 Task: Change Filter to Old world on "Image B.jpg" and play.and play.
Action: Mouse moved to (118, 154)
Screenshot: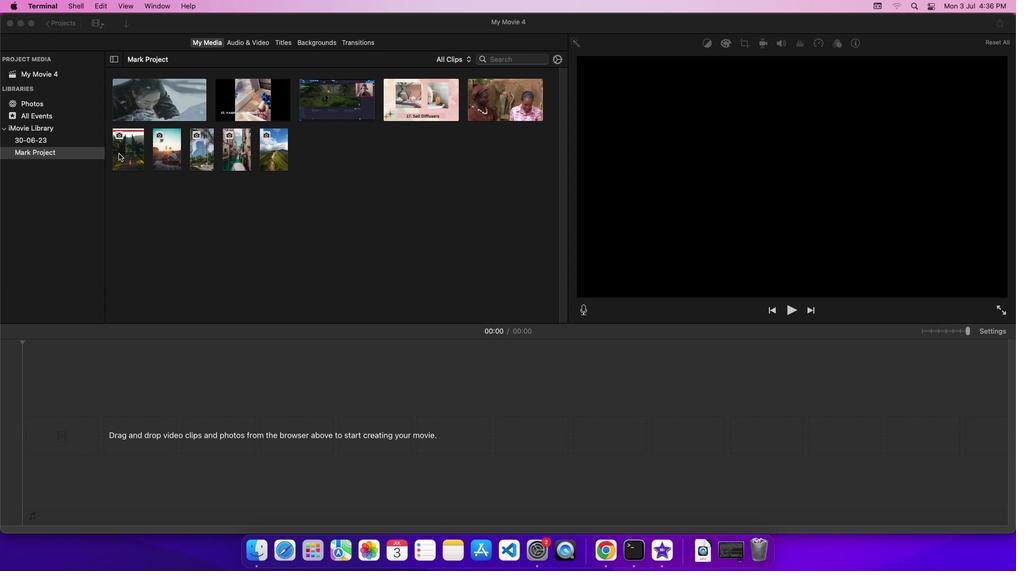 
Action: Mouse pressed left at (118, 154)
Screenshot: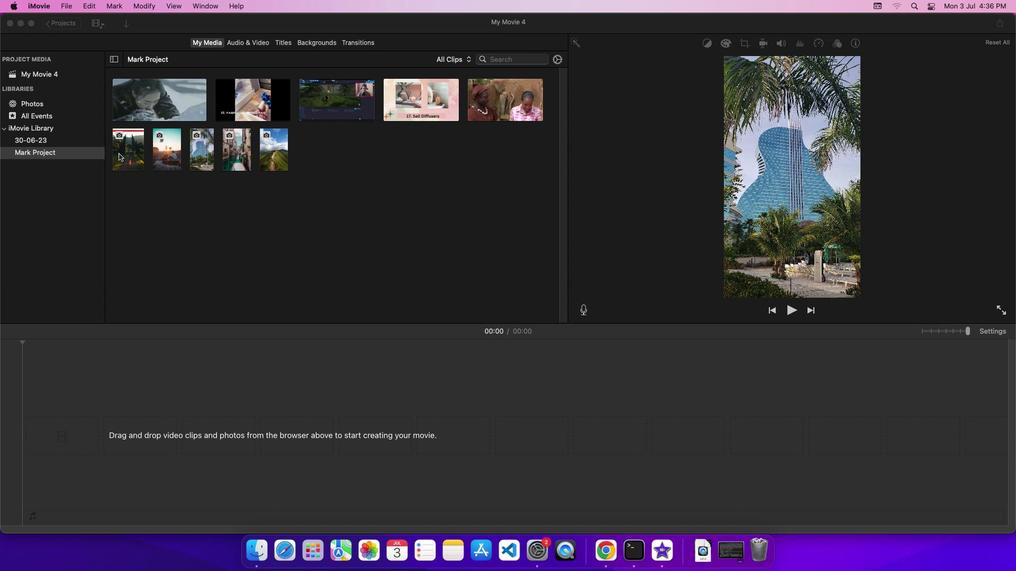 
Action: Mouse moved to (124, 155)
Screenshot: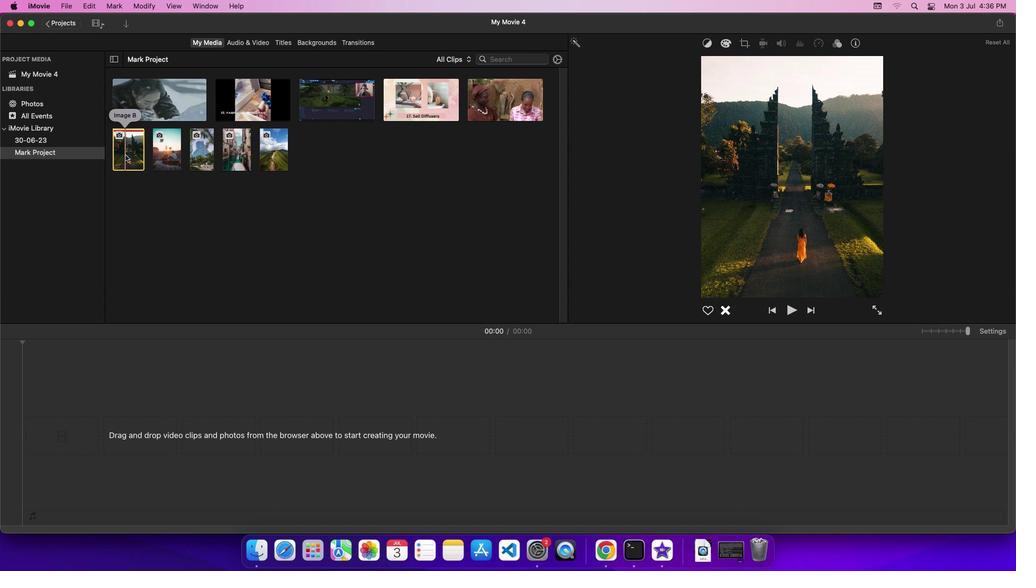 
Action: Mouse pressed left at (124, 155)
Screenshot: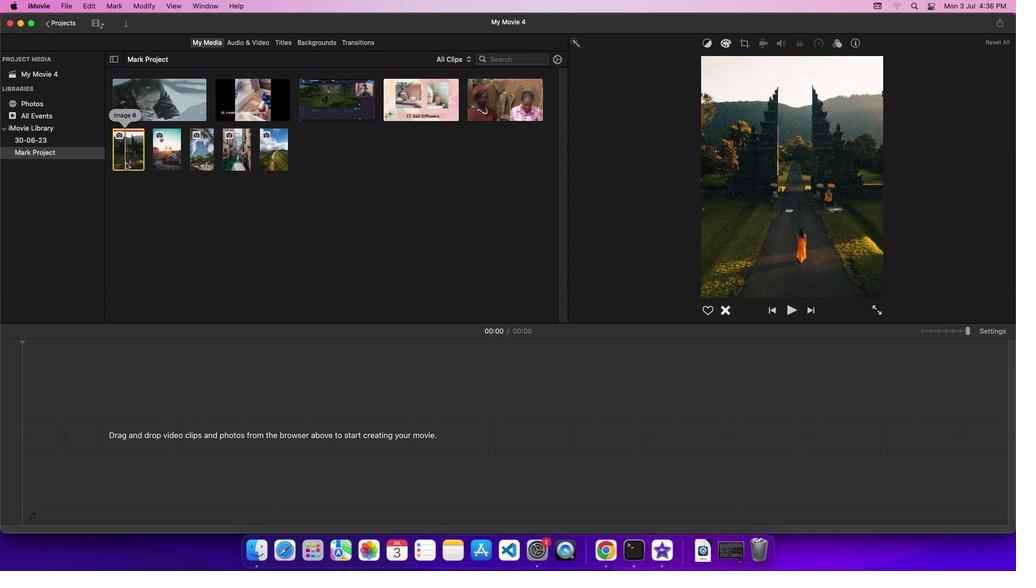
Action: Mouse moved to (999, 331)
Screenshot: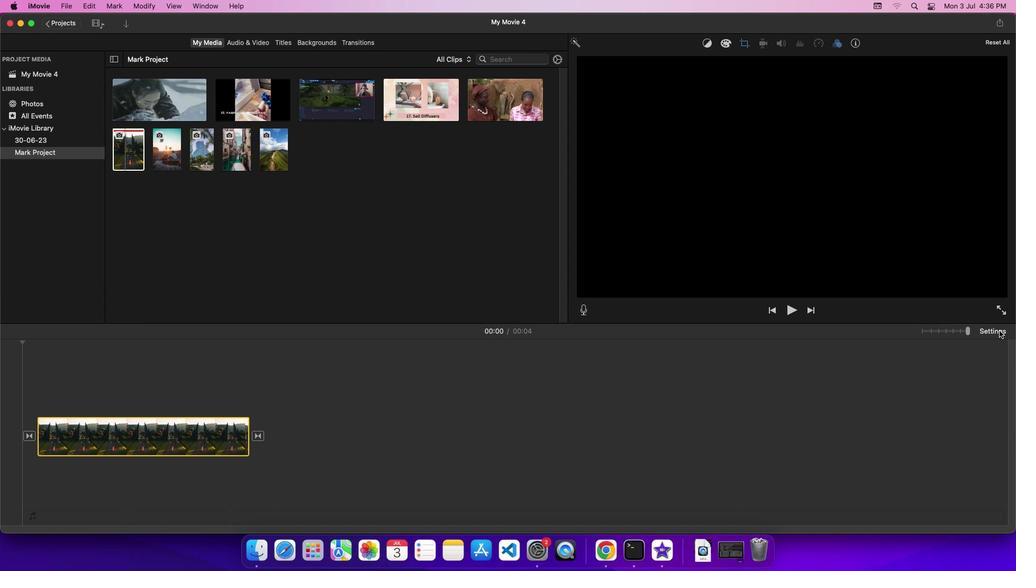 
Action: Mouse pressed left at (999, 331)
Screenshot: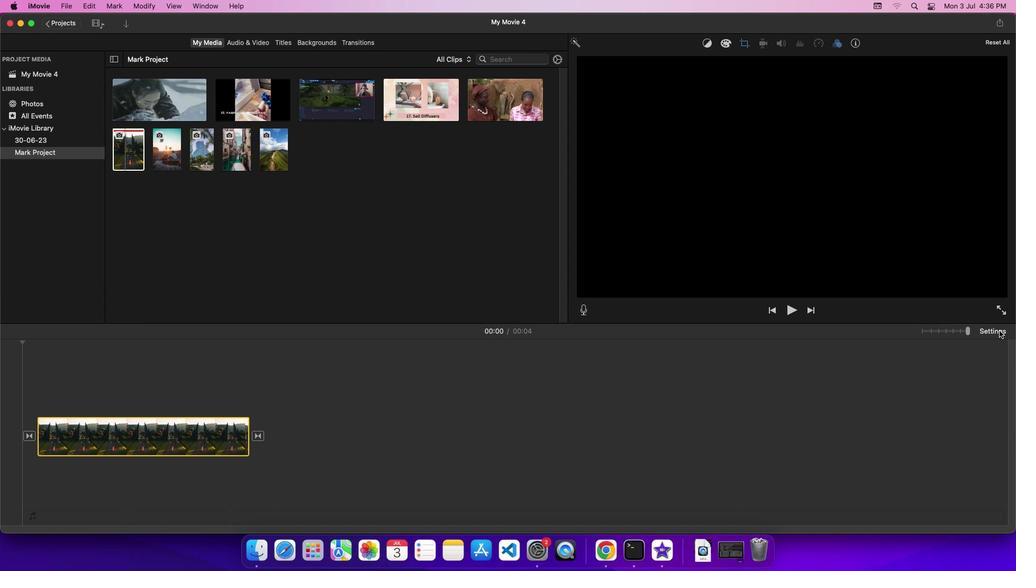 
Action: Mouse moved to (909, 397)
Screenshot: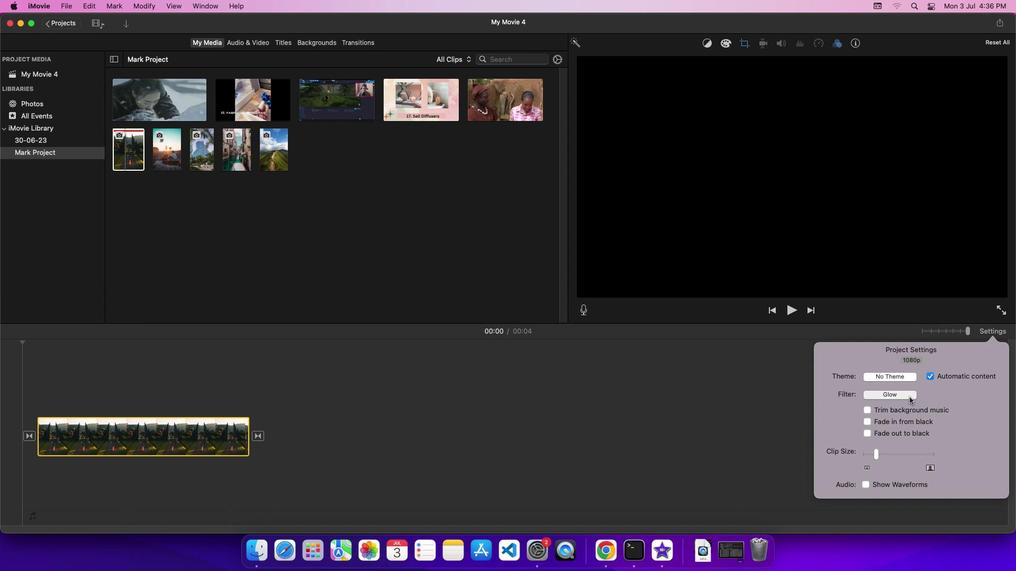 
Action: Mouse pressed left at (909, 397)
Screenshot: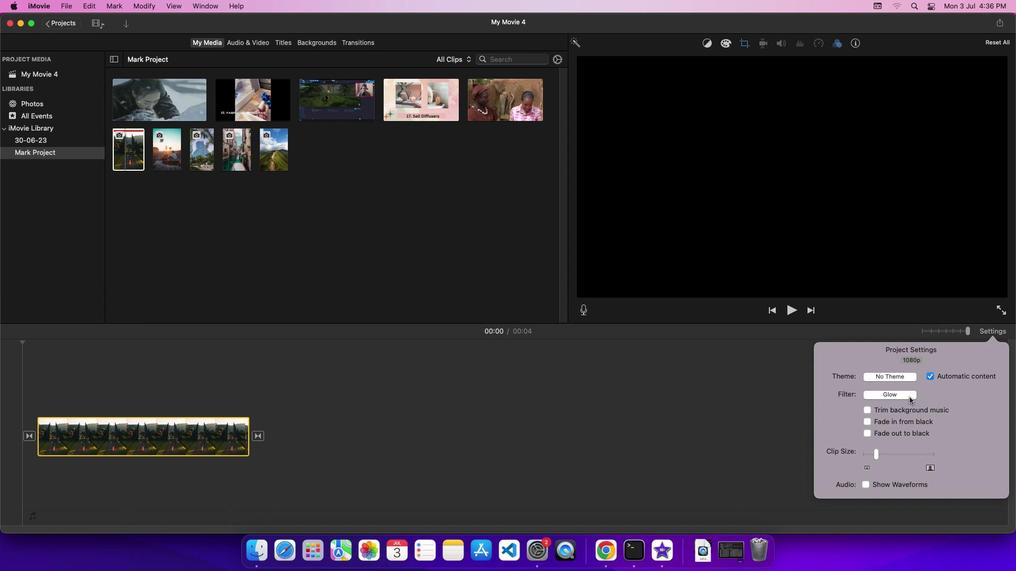 
Action: Mouse moved to (85, 222)
Screenshot: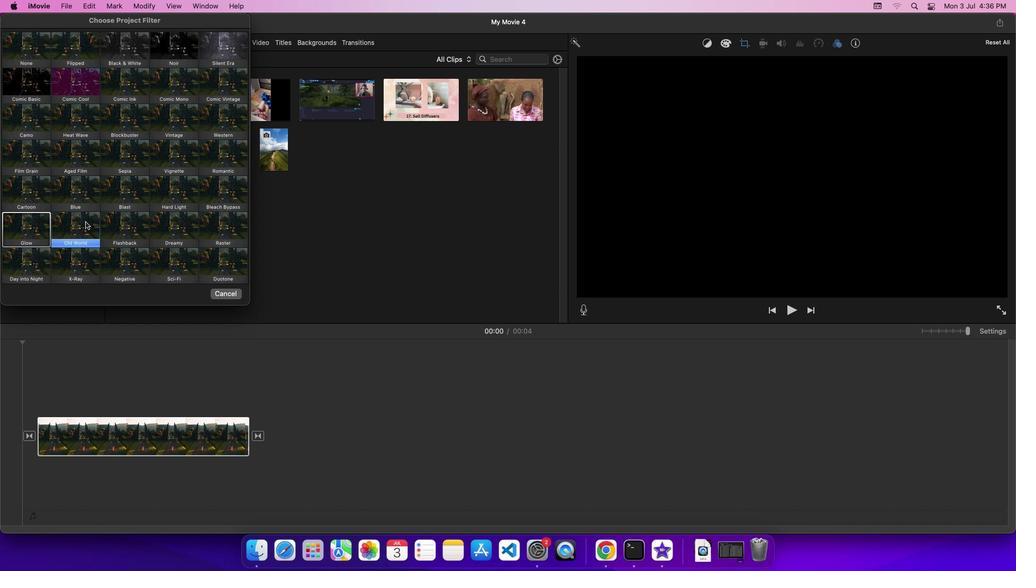 
Action: Mouse pressed left at (85, 222)
Screenshot: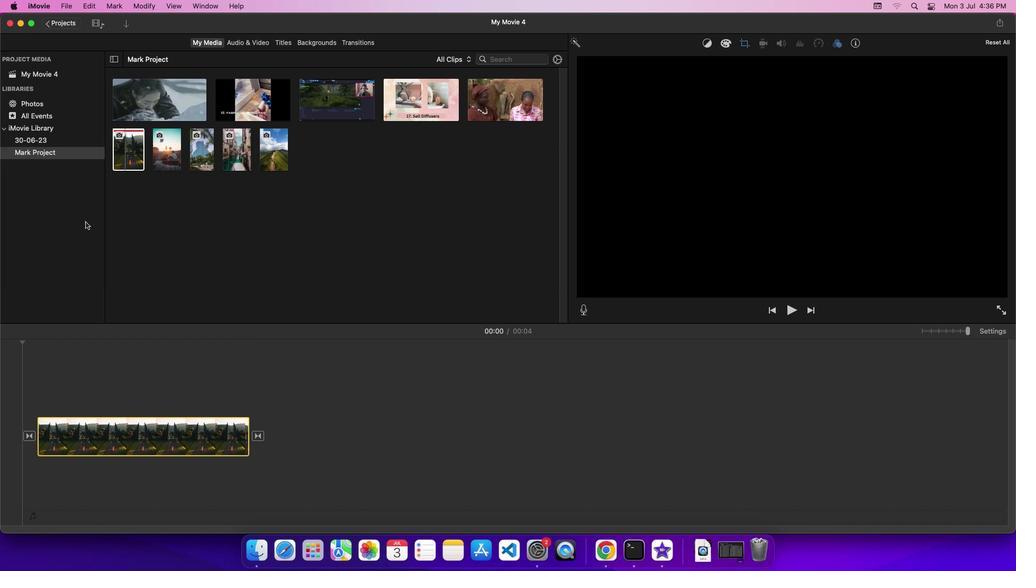 
Action: Mouse moved to (50, 388)
Screenshot: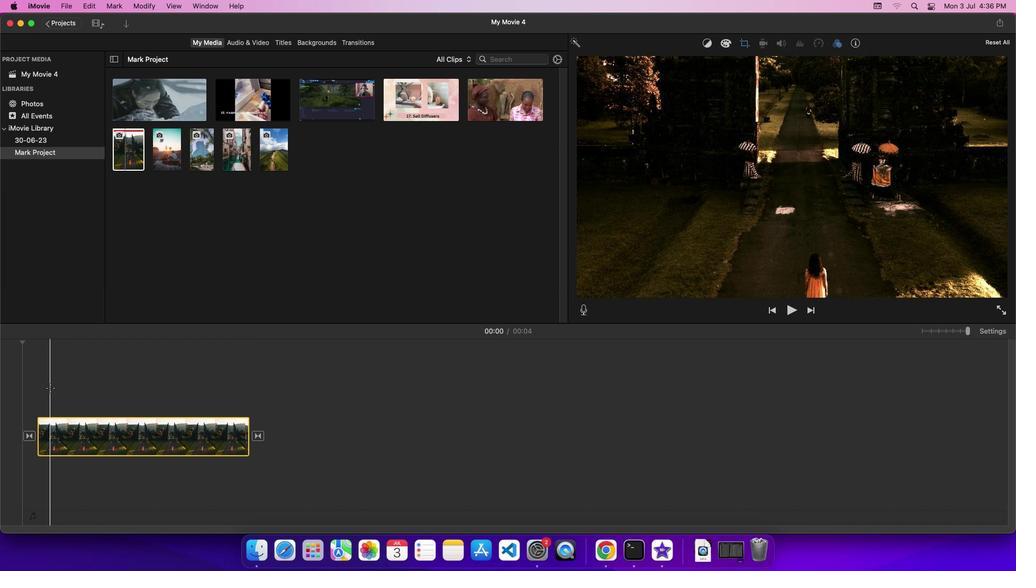 
Action: Mouse pressed left at (50, 388)
Screenshot: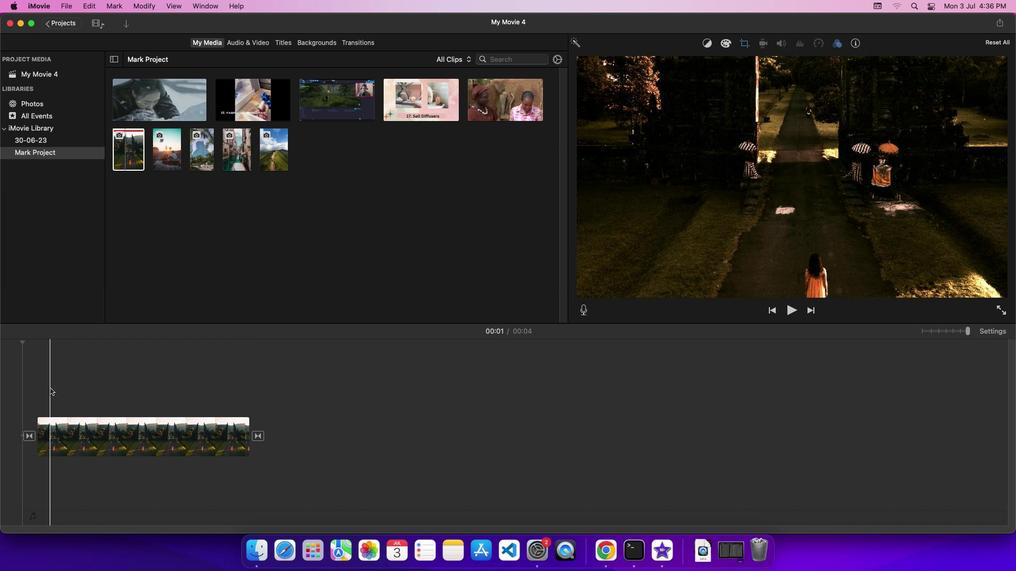 
Action: Mouse moved to (793, 306)
Screenshot: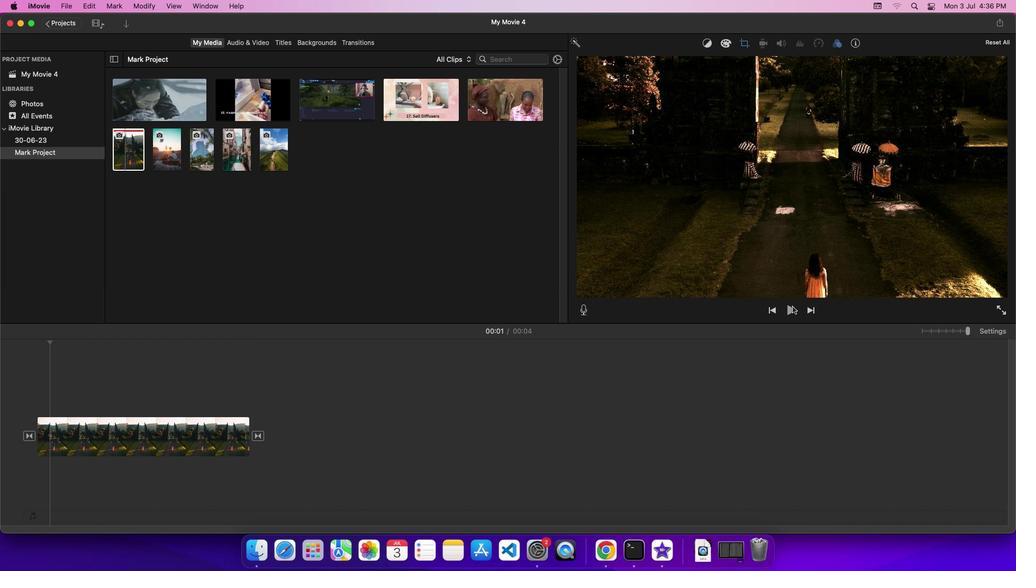 
Action: Mouse pressed left at (793, 306)
Screenshot: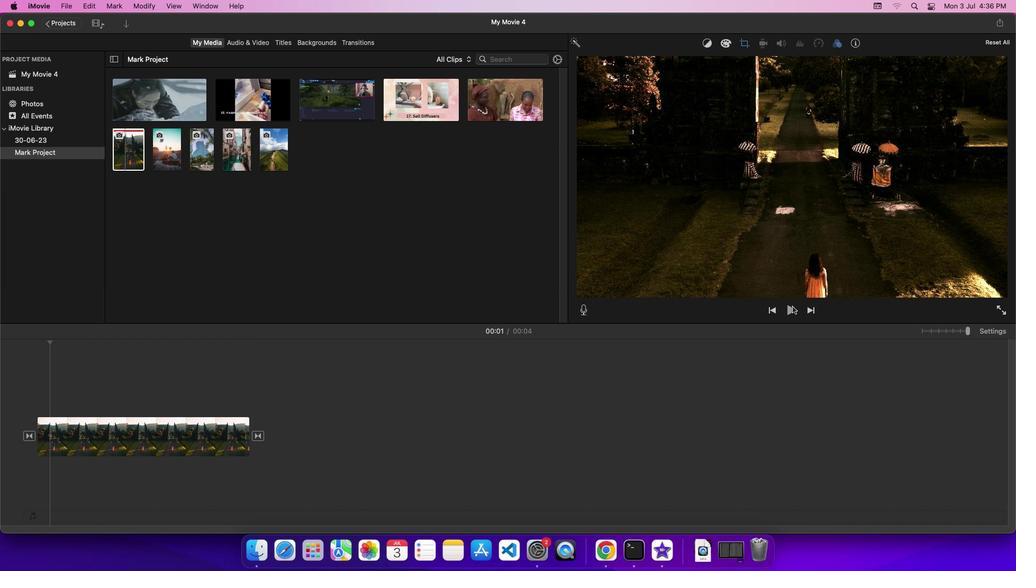 
Action: Mouse moved to (798, 334)
Screenshot: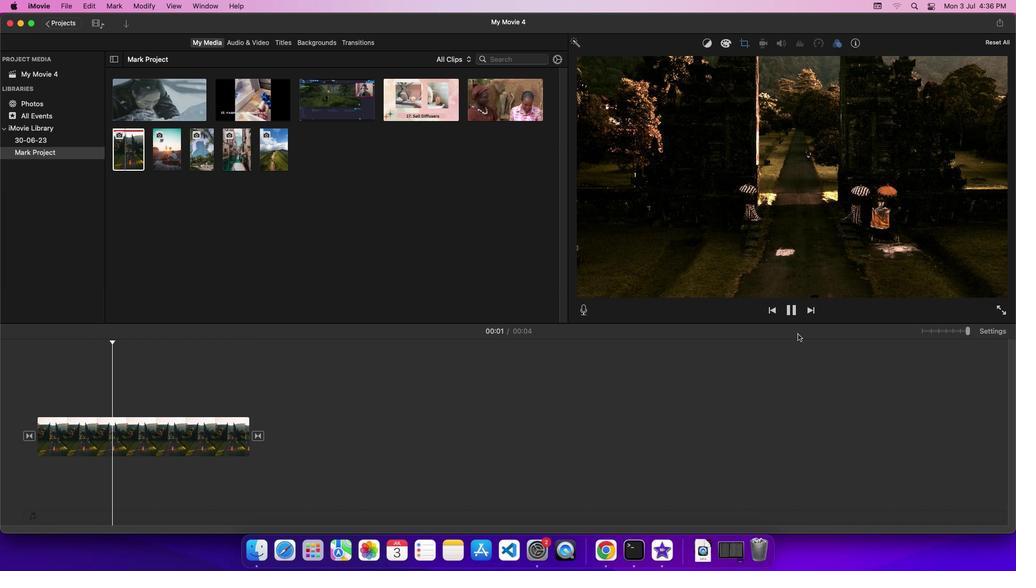 
